 Task: Create a rule from the Routing list, Task moved to a section -> Set Priority in the project Transform , set the section as To-Do and set the priority of the task as  High.
Action: Mouse moved to (47, 371)
Screenshot: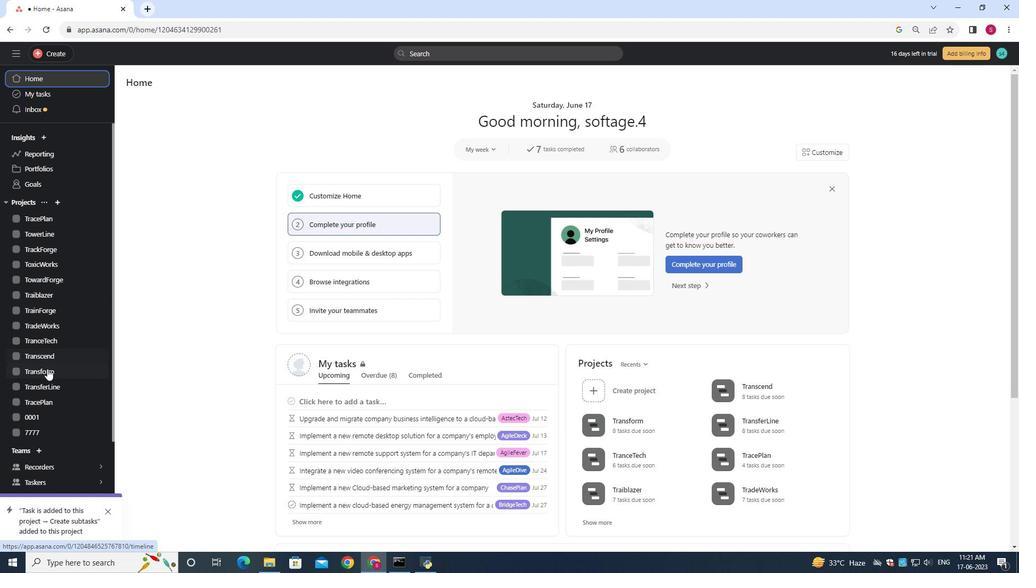 
Action: Mouse pressed left at (47, 371)
Screenshot: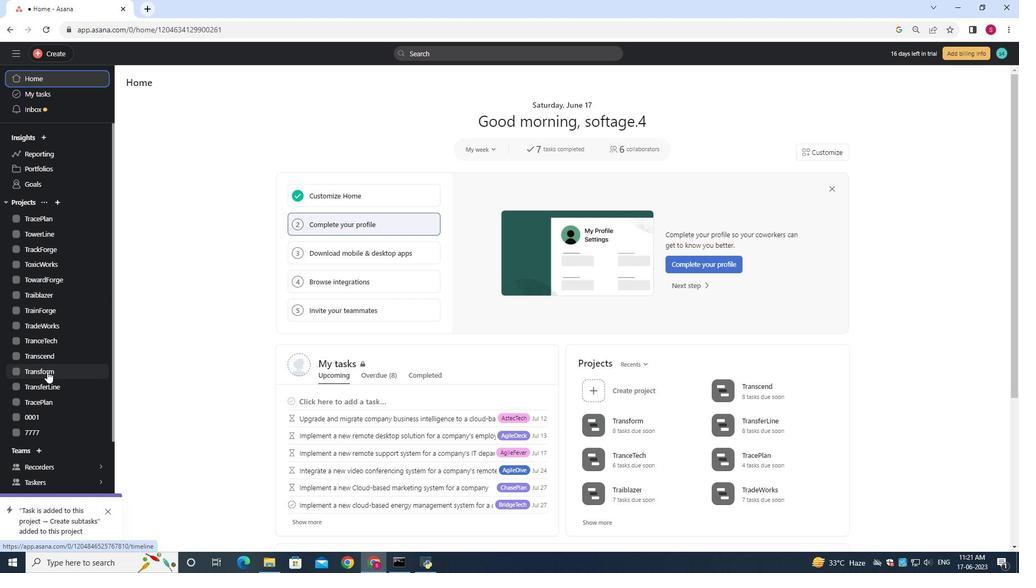 
Action: Mouse moved to (996, 87)
Screenshot: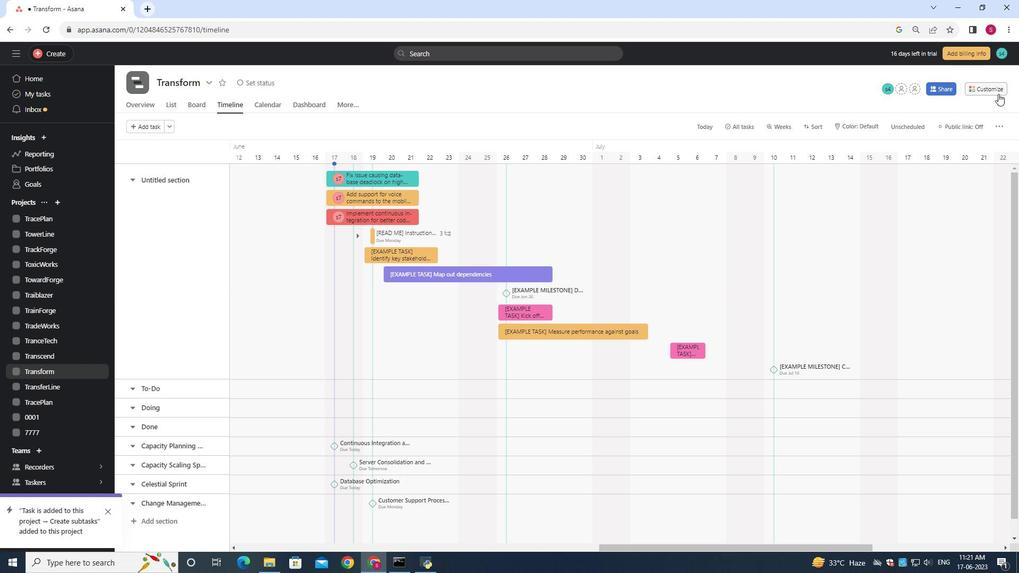 
Action: Mouse pressed left at (996, 87)
Screenshot: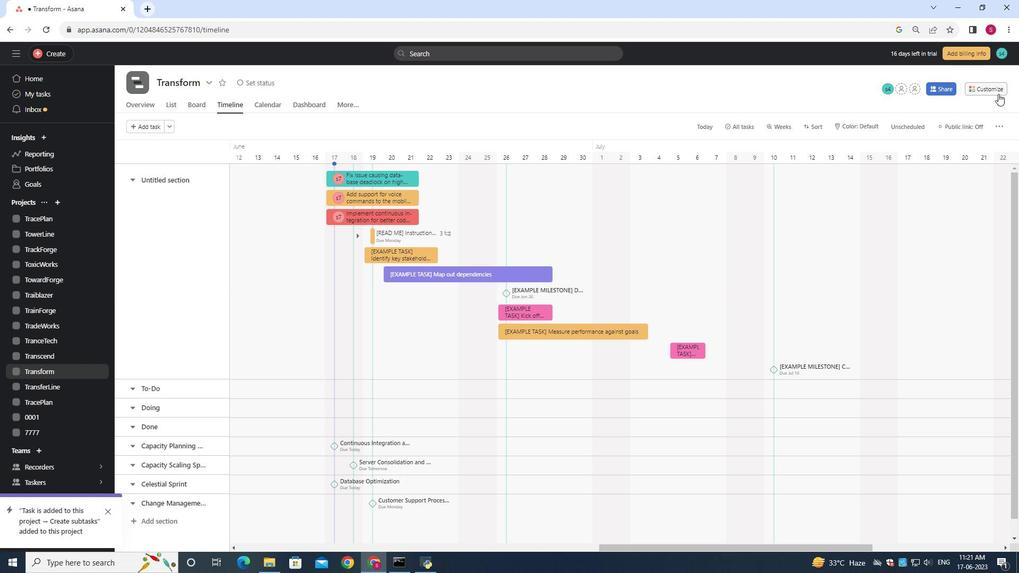 
Action: Mouse moved to (808, 246)
Screenshot: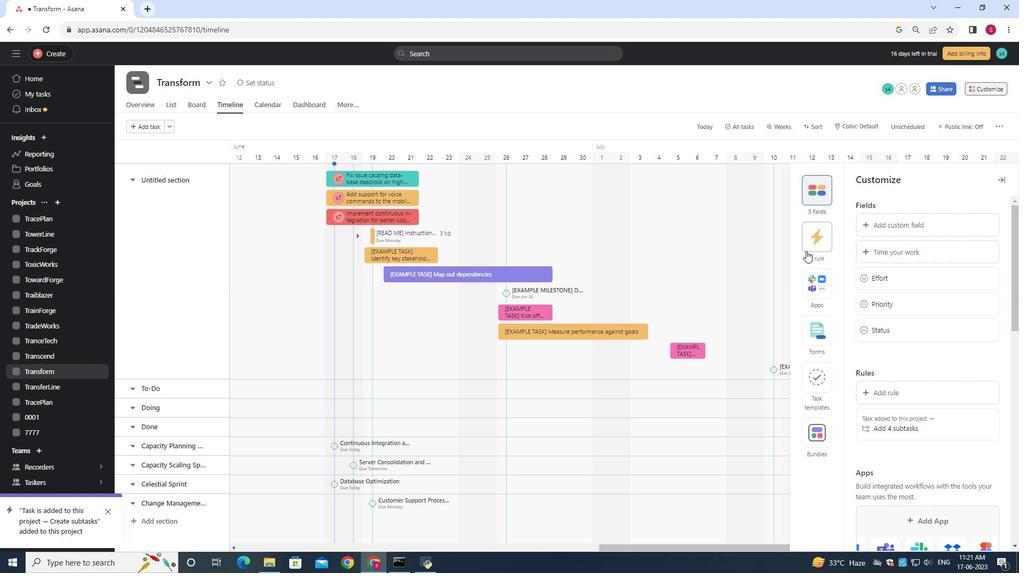 
Action: Mouse pressed left at (808, 246)
Screenshot: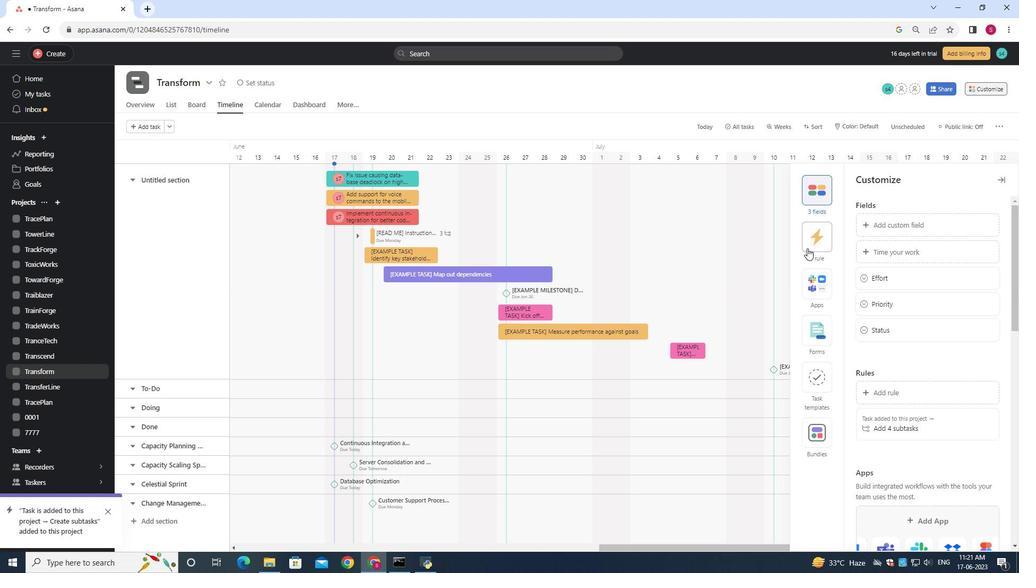 
Action: Mouse moved to (888, 227)
Screenshot: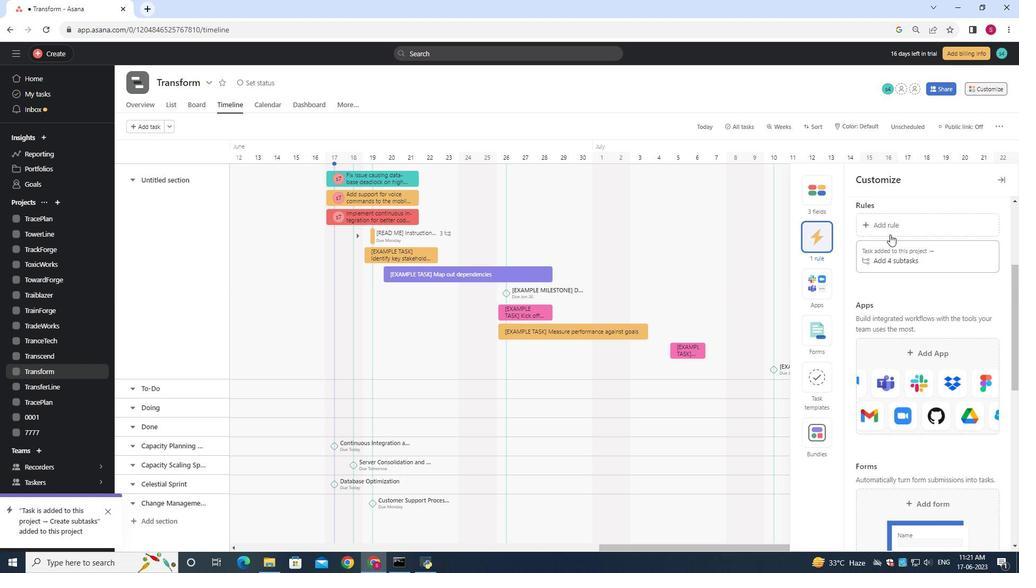 
Action: Mouse pressed left at (888, 227)
Screenshot: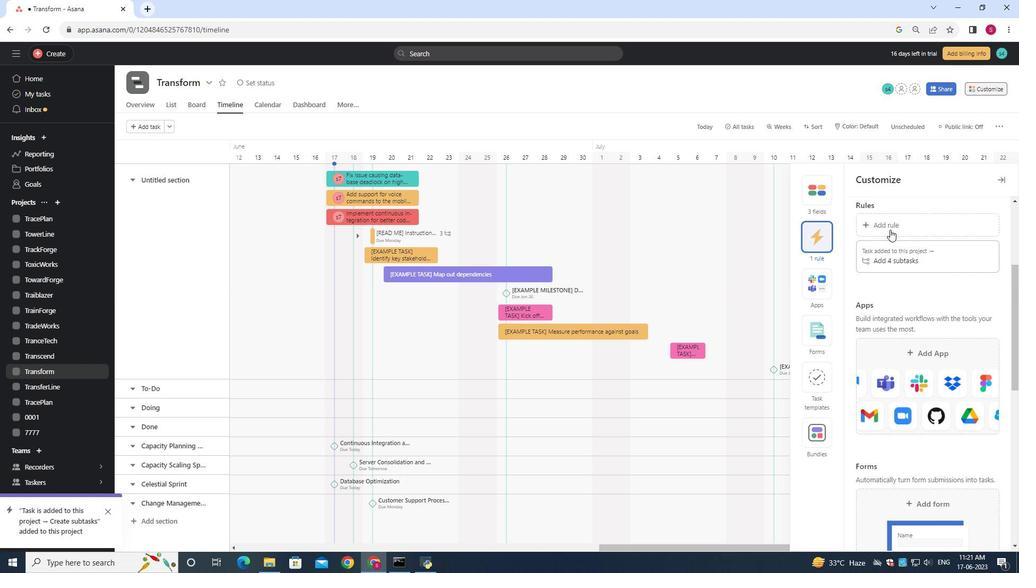 
Action: Mouse moved to (259, 140)
Screenshot: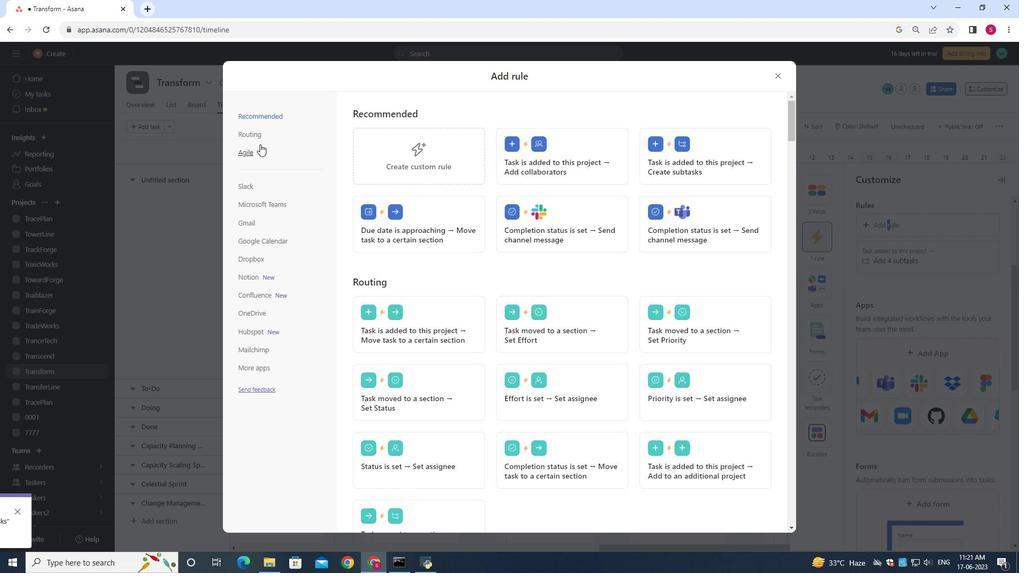 
Action: Mouse pressed left at (259, 140)
Screenshot: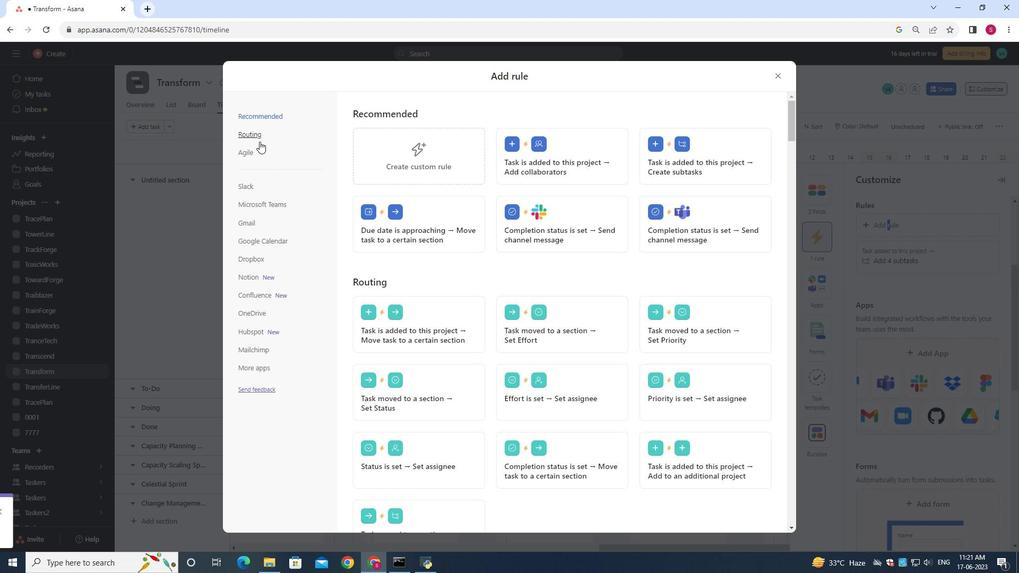 
Action: Mouse moved to (667, 152)
Screenshot: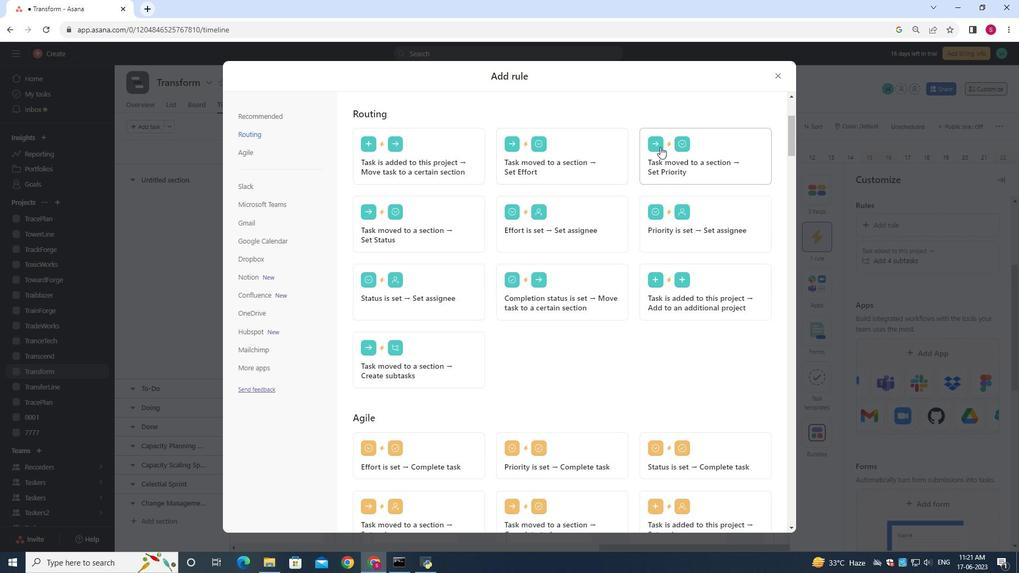 
Action: Mouse pressed left at (667, 152)
Screenshot: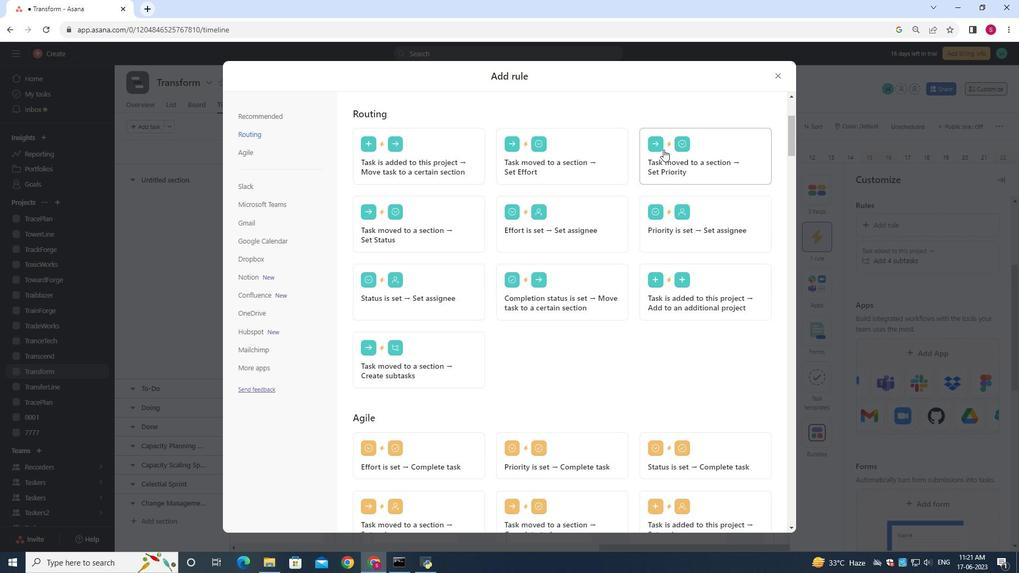 
Action: Mouse moved to (386, 299)
Screenshot: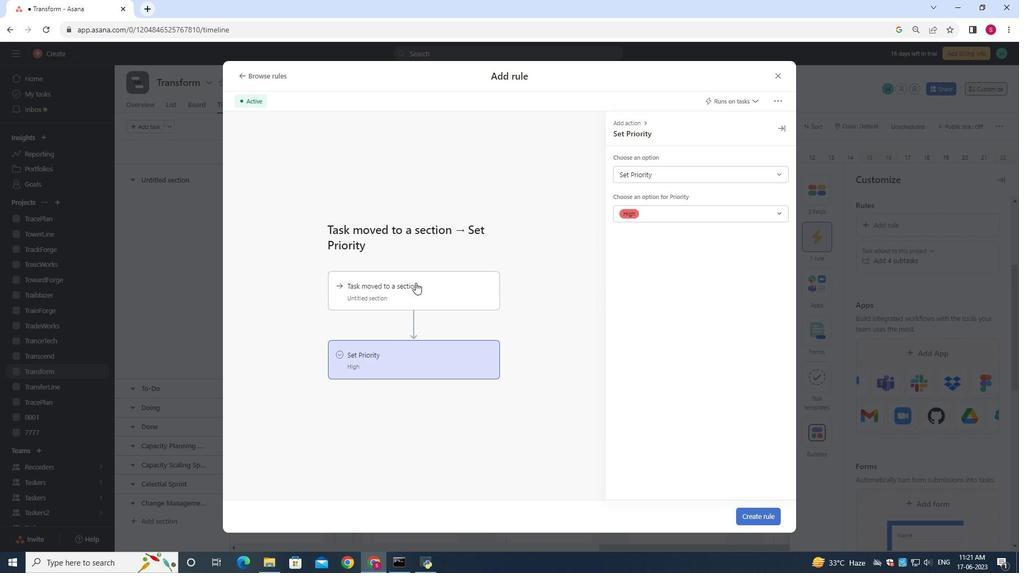 
Action: Mouse pressed left at (386, 299)
Screenshot: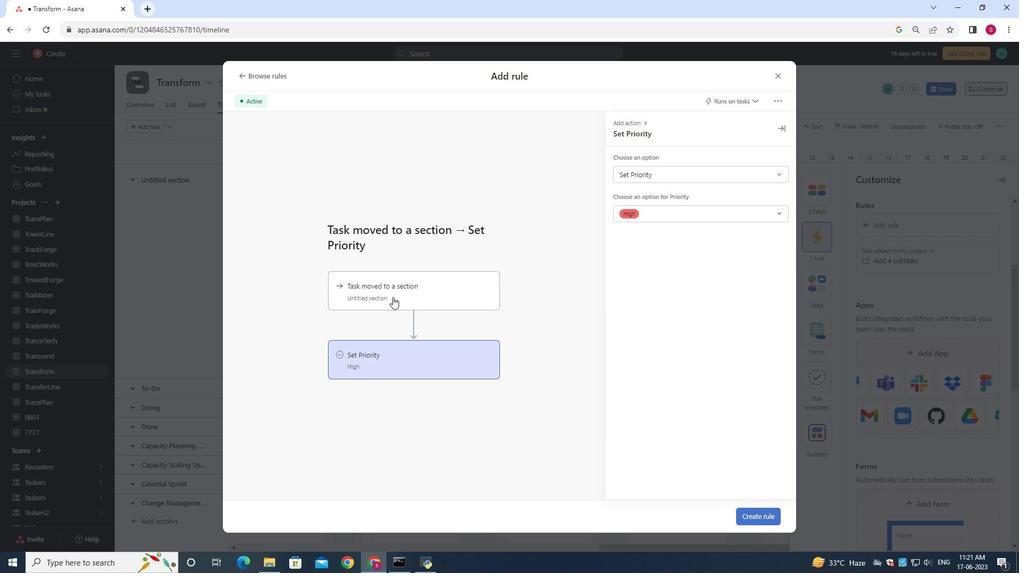 
Action: Mouse moved to (631, 178)
Screenshot: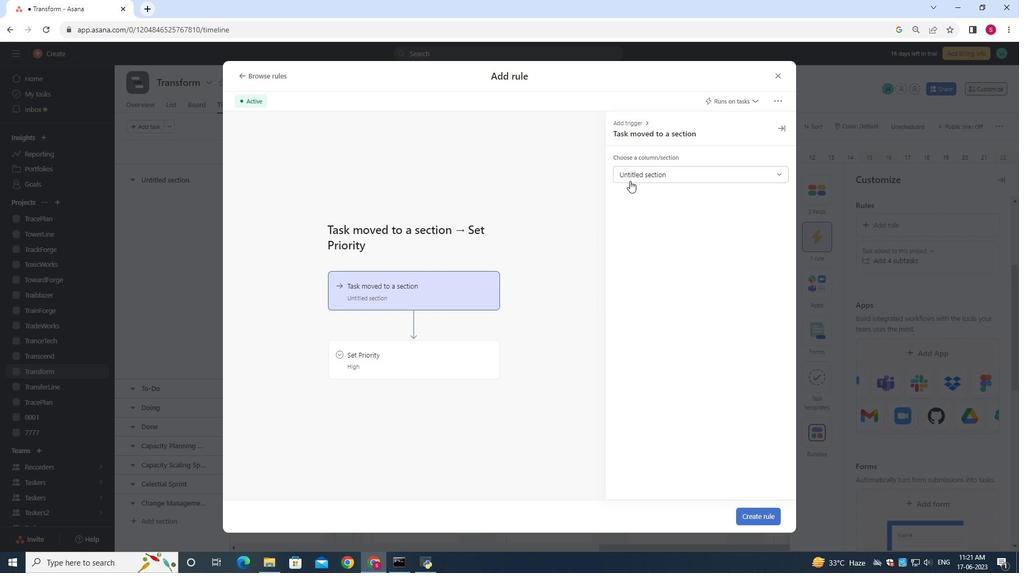 
Action: Mouse pressed left at (631, 178)
Screenshot: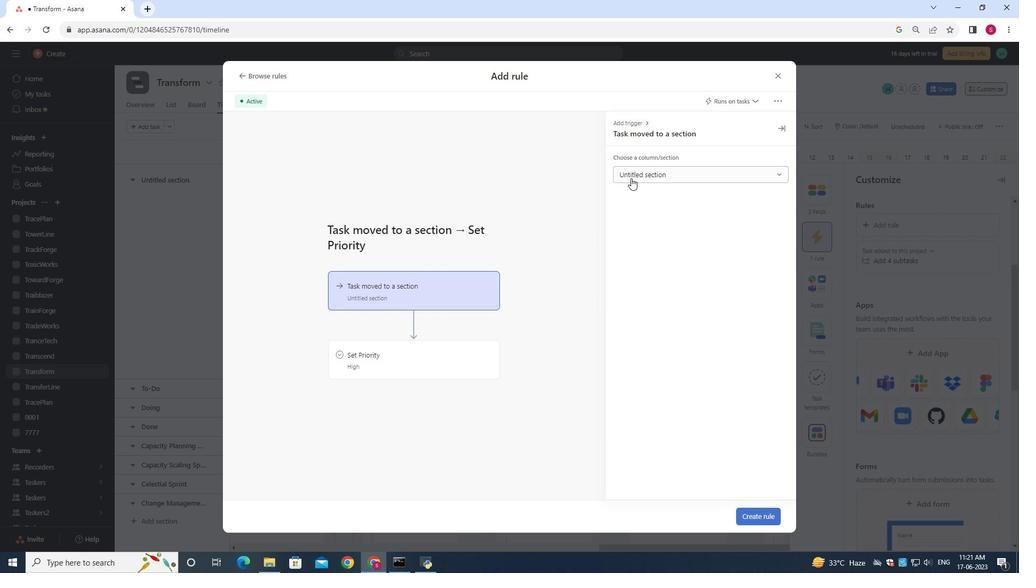 
Action: Mouse moved to (630, 209)
Screenshot: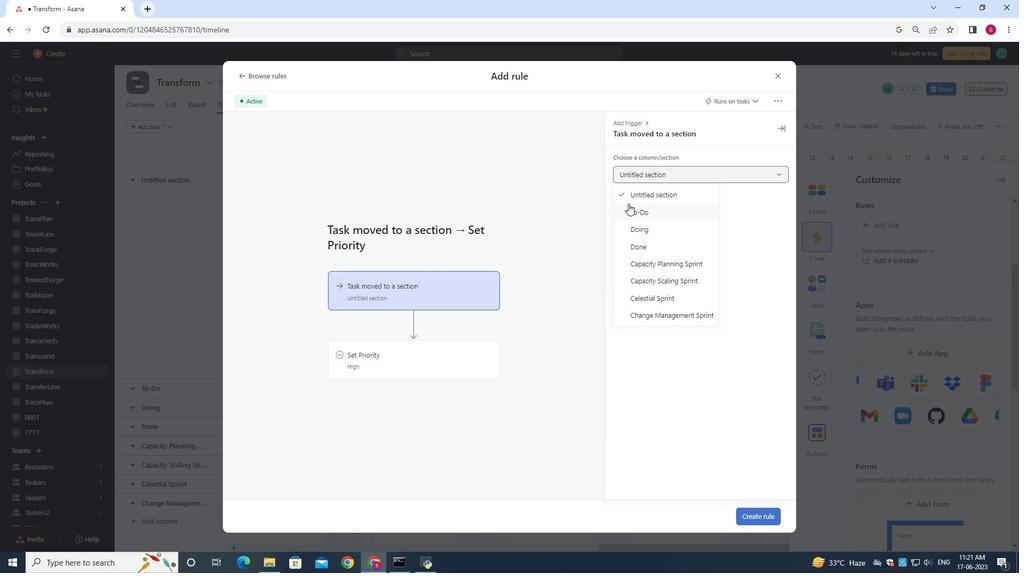 
Action: Mouse pressed left at (630, 209)
Screenshot: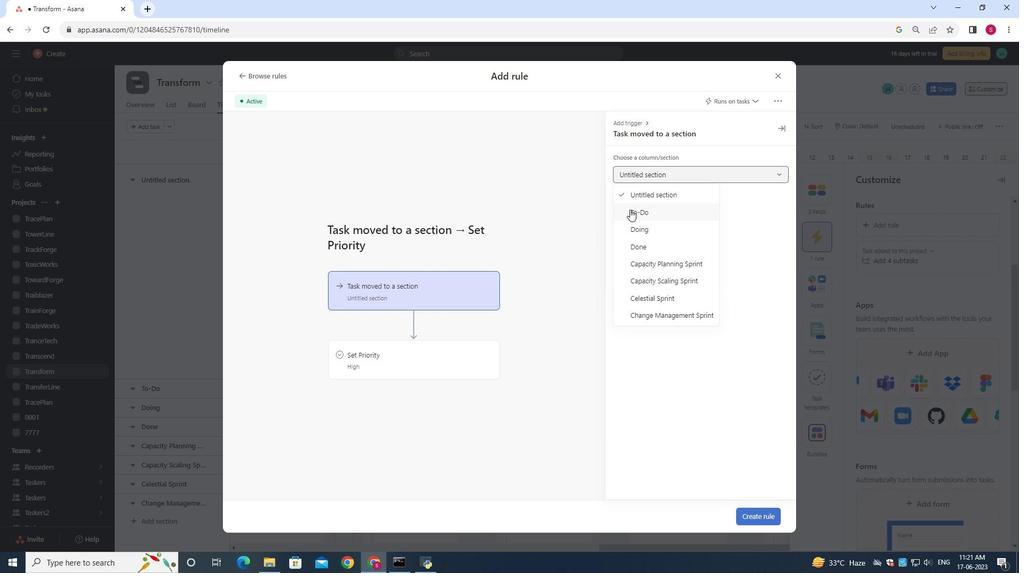 
Action: Mouse moved to (406, 344)
Screenshot: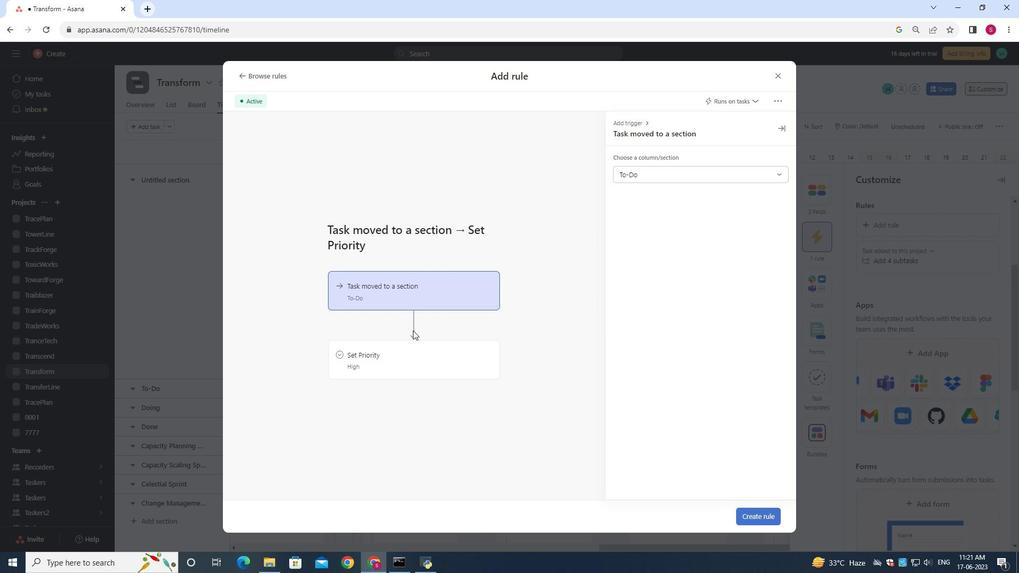 
Action: Mouse pressed left at (406, 344)
Screenshot: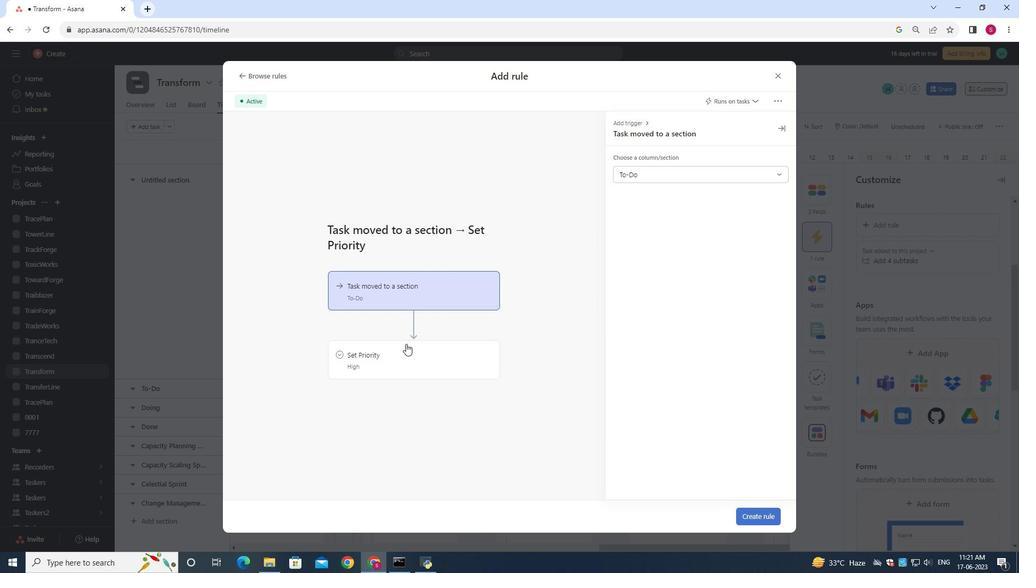 
Action: Mouse moved to (649, 210)
Screenshot: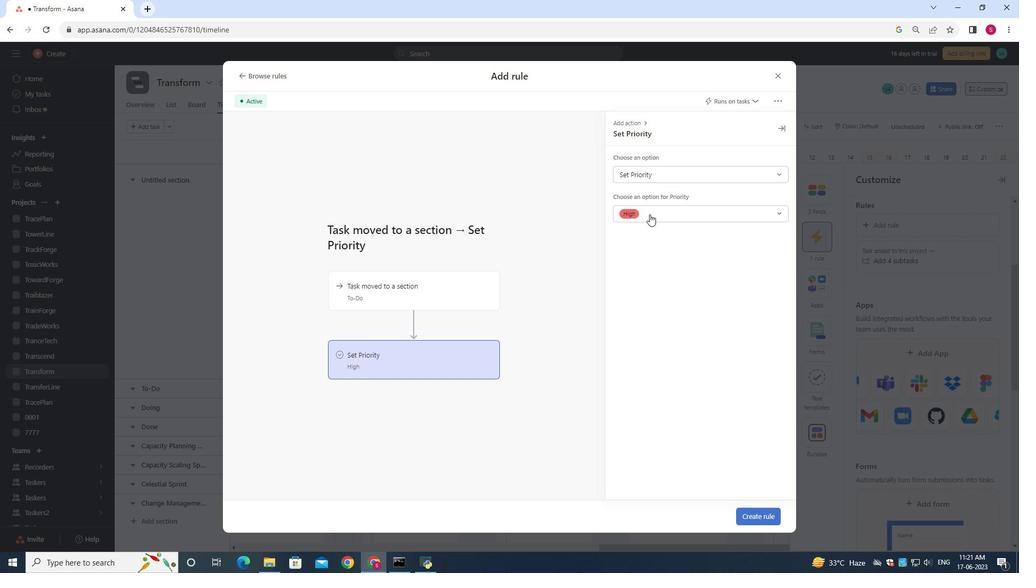 
Action: Mouse pressed left at (649, 210)
Screenshot: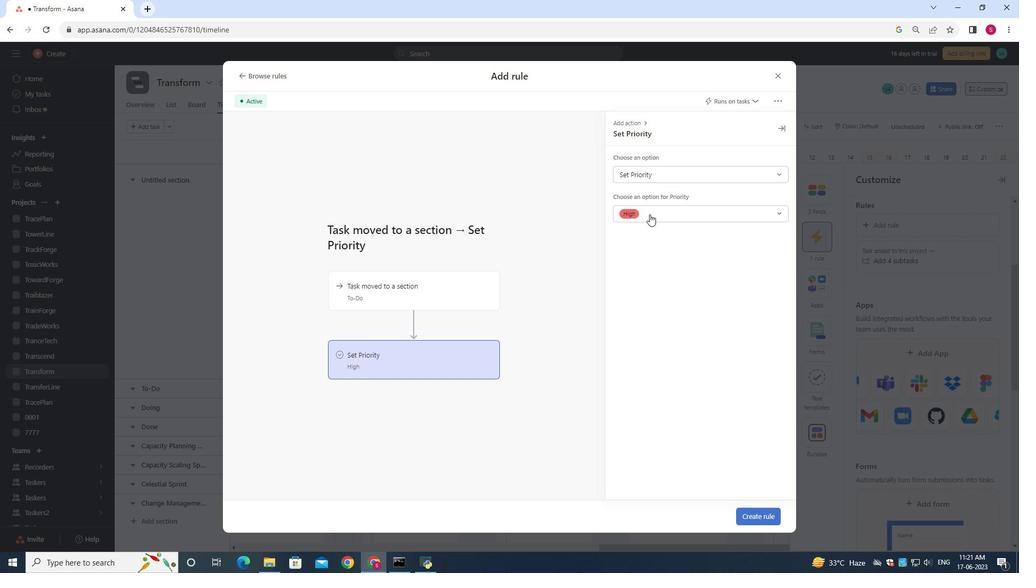 
Action: Mouse moved to (644, 229)
Screenshot: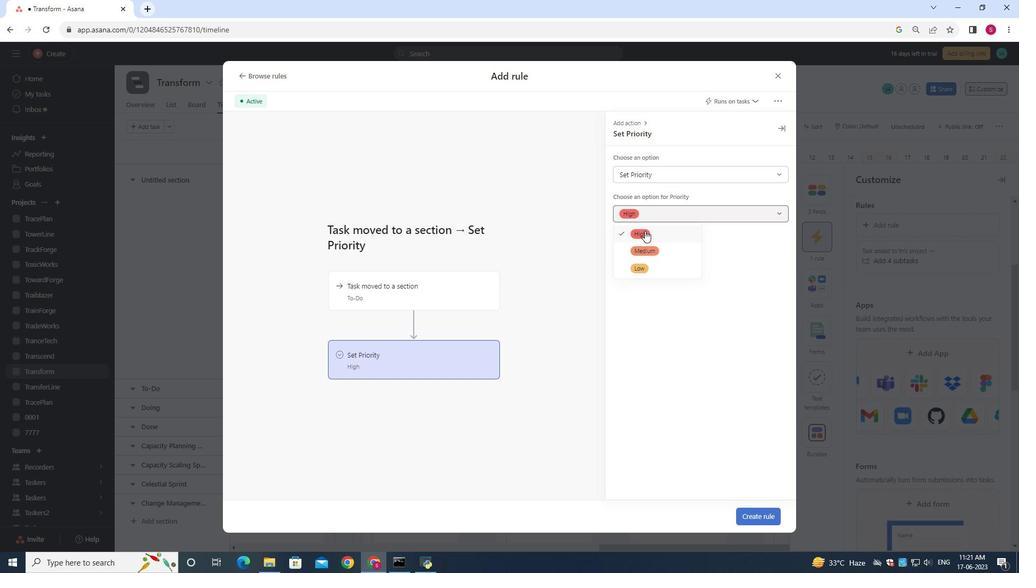 
Action: Mouse pressed left at (644, 229)
Screenshot: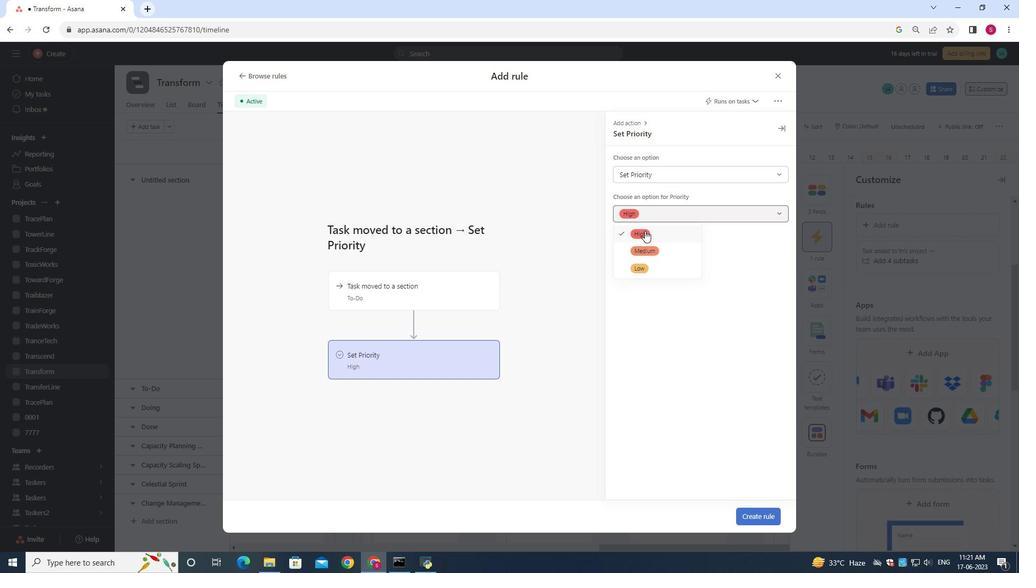 
Action: Mouse moved to (646, 177)
Screenshot: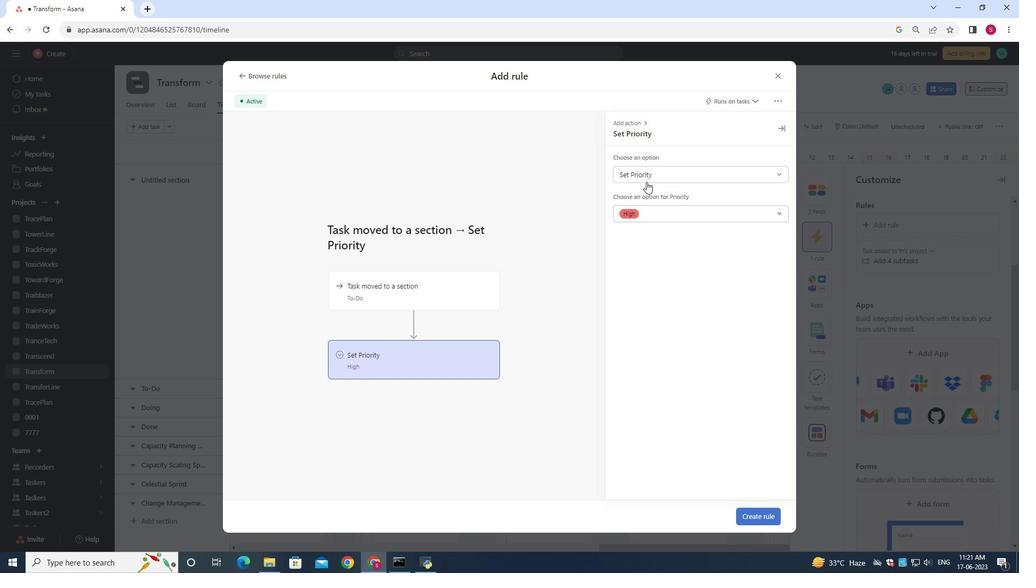 
Action: Mouse pressed left at (646, 177)
Screenshot: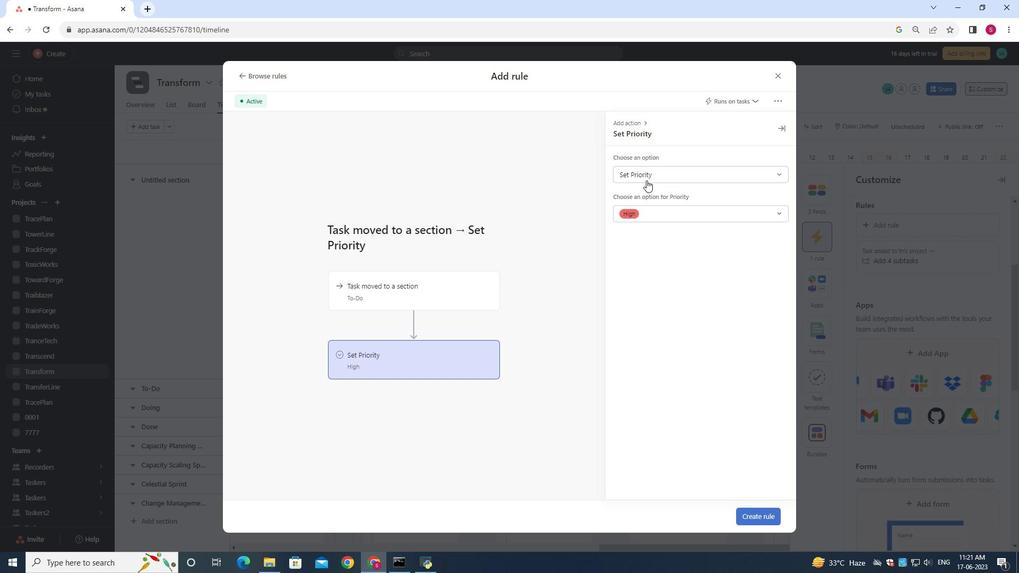 
Action: Mouse moved to (647, 192)
Screenshot: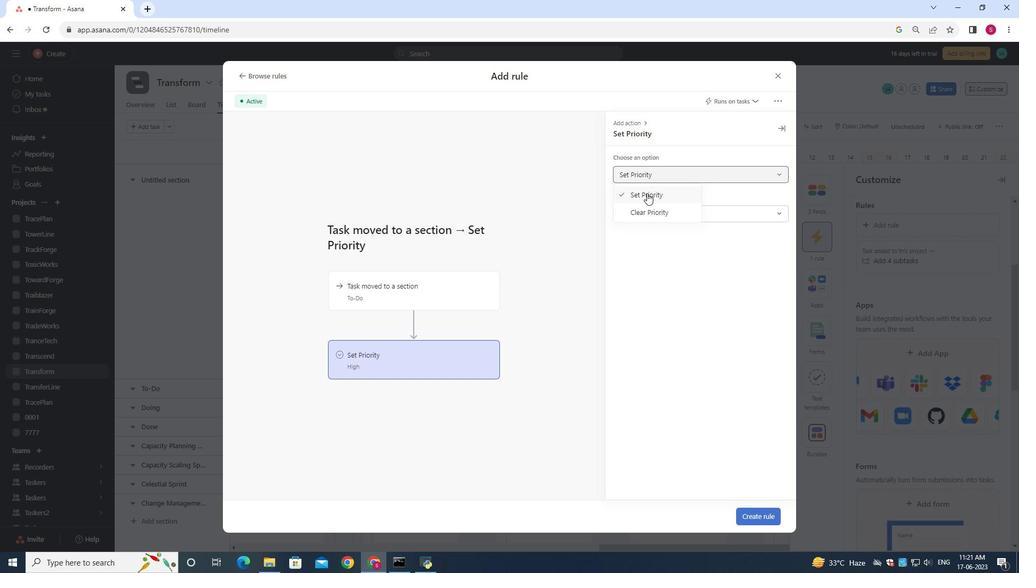 
Action: Mouse pressed left at (647, 192)
Screenshot: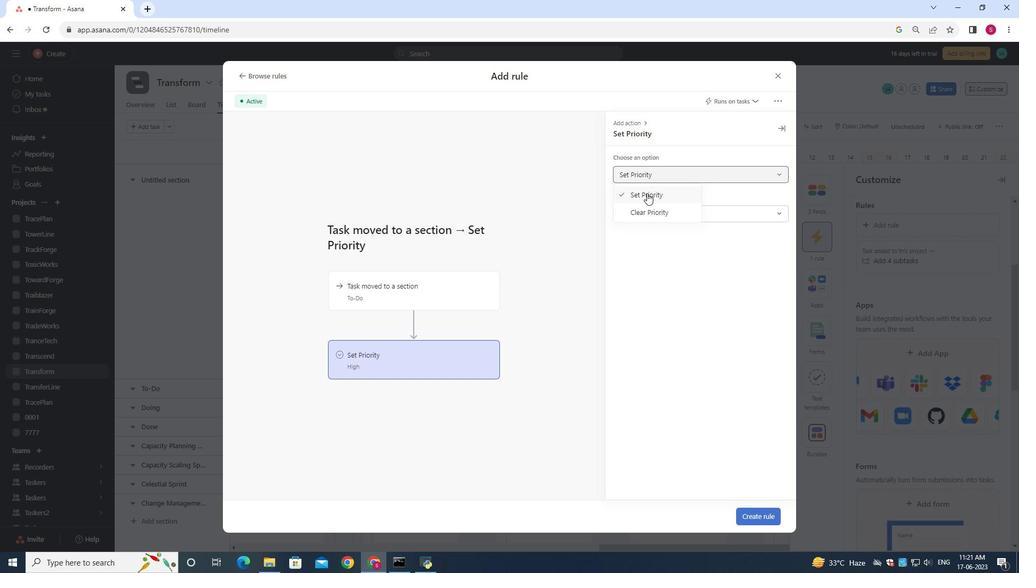
Action: Mouse moved to (749, 511)
Screenshot: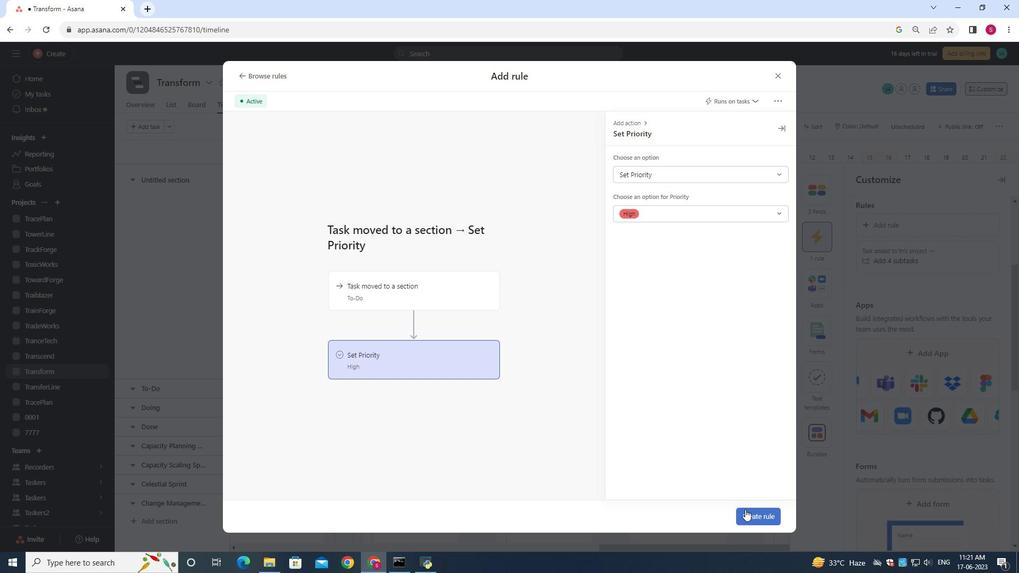 
Action: Mouse pressed left at (749, 511)
Screenshot: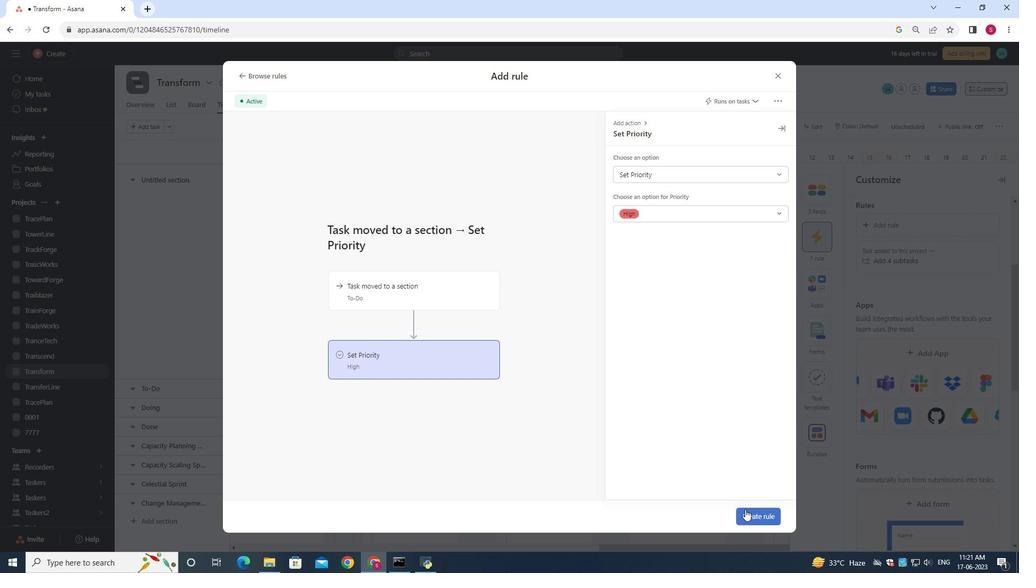 
Action: Mouse moved to (706, 310)
Screenshot: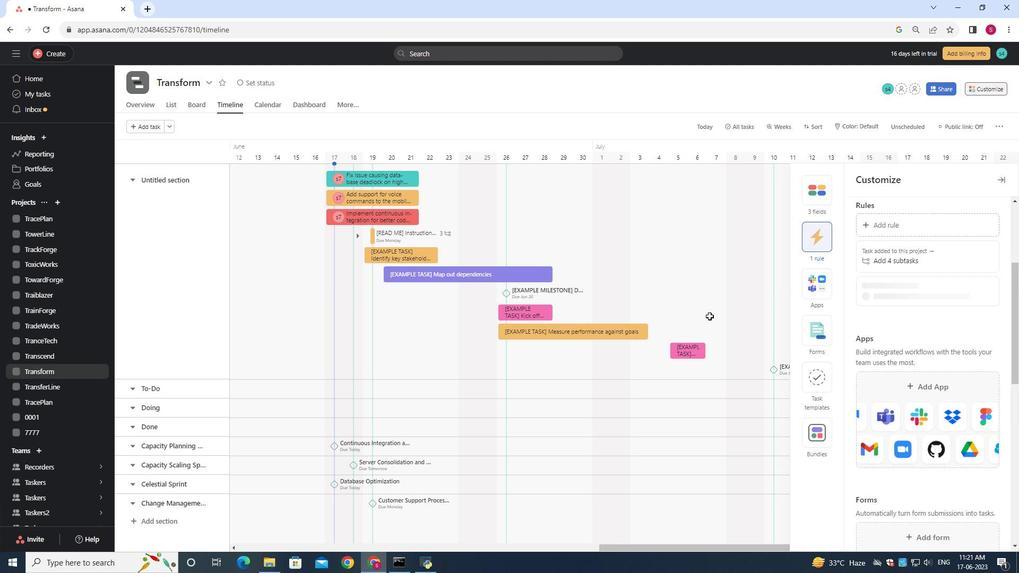 
